 Task: Add a new interval for the date September 30, 2023.
Action: Mouse moved to (902, 254)
Screenshot: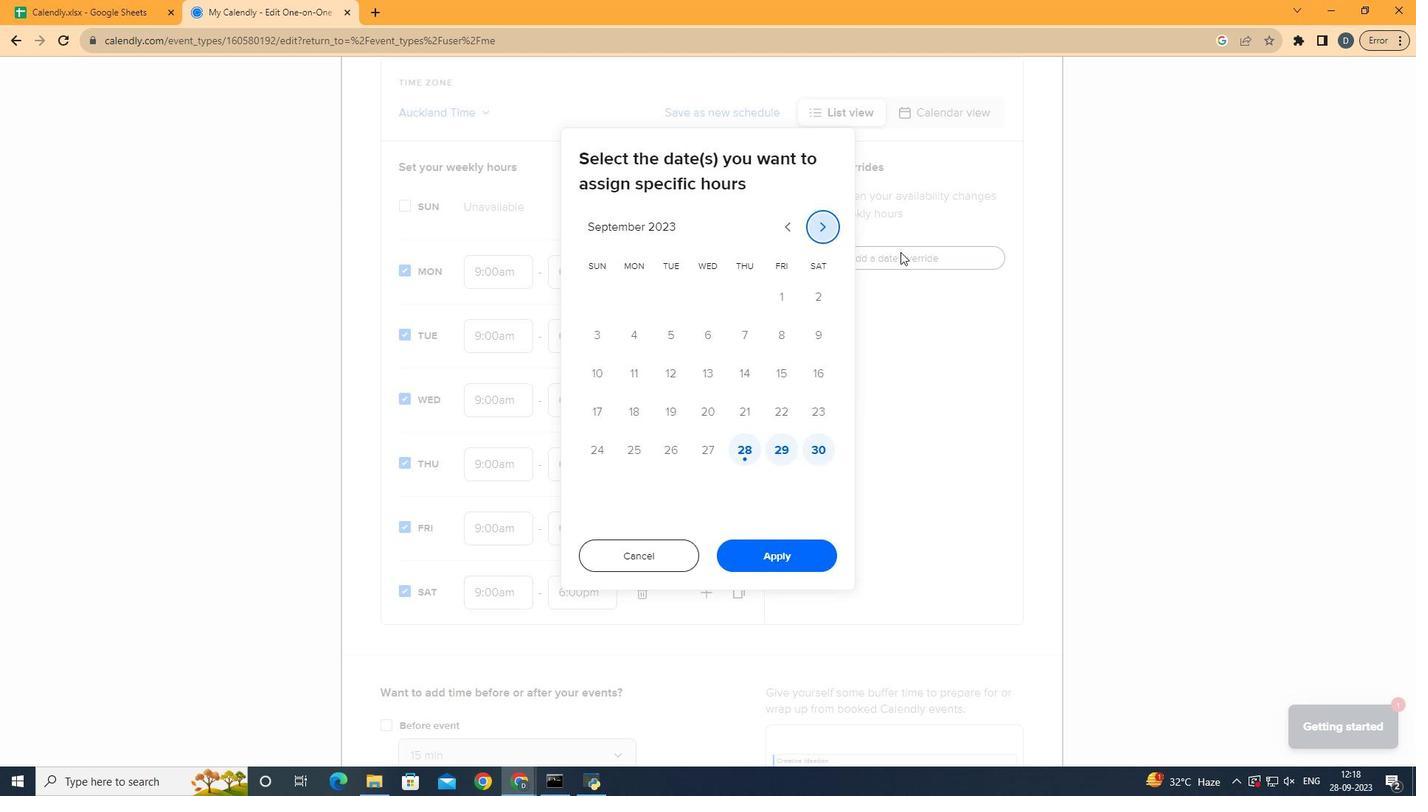 
Action: Mouse pressed left at (902, 254)
Screenshot: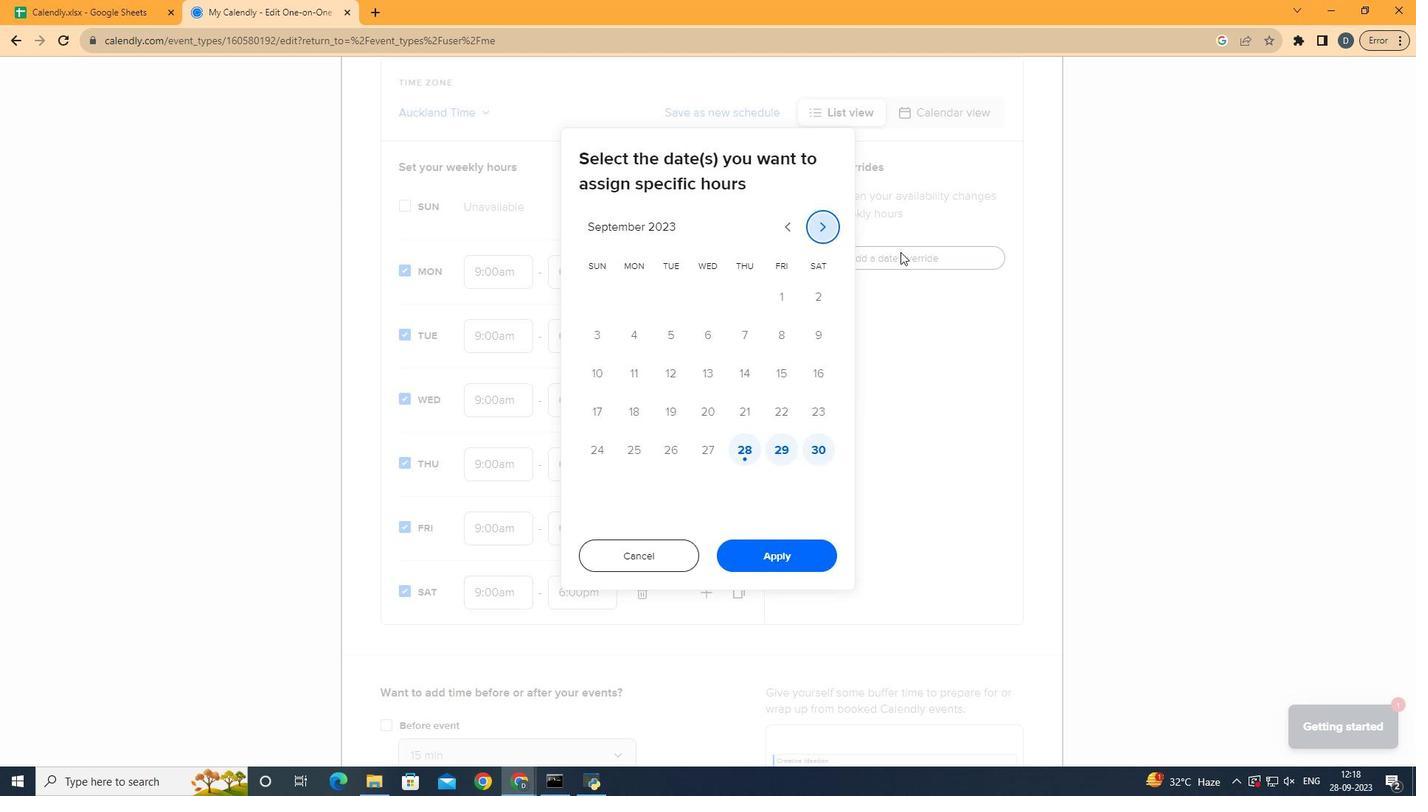 
Action: Mouse moved to (824, 452)
Screenshot: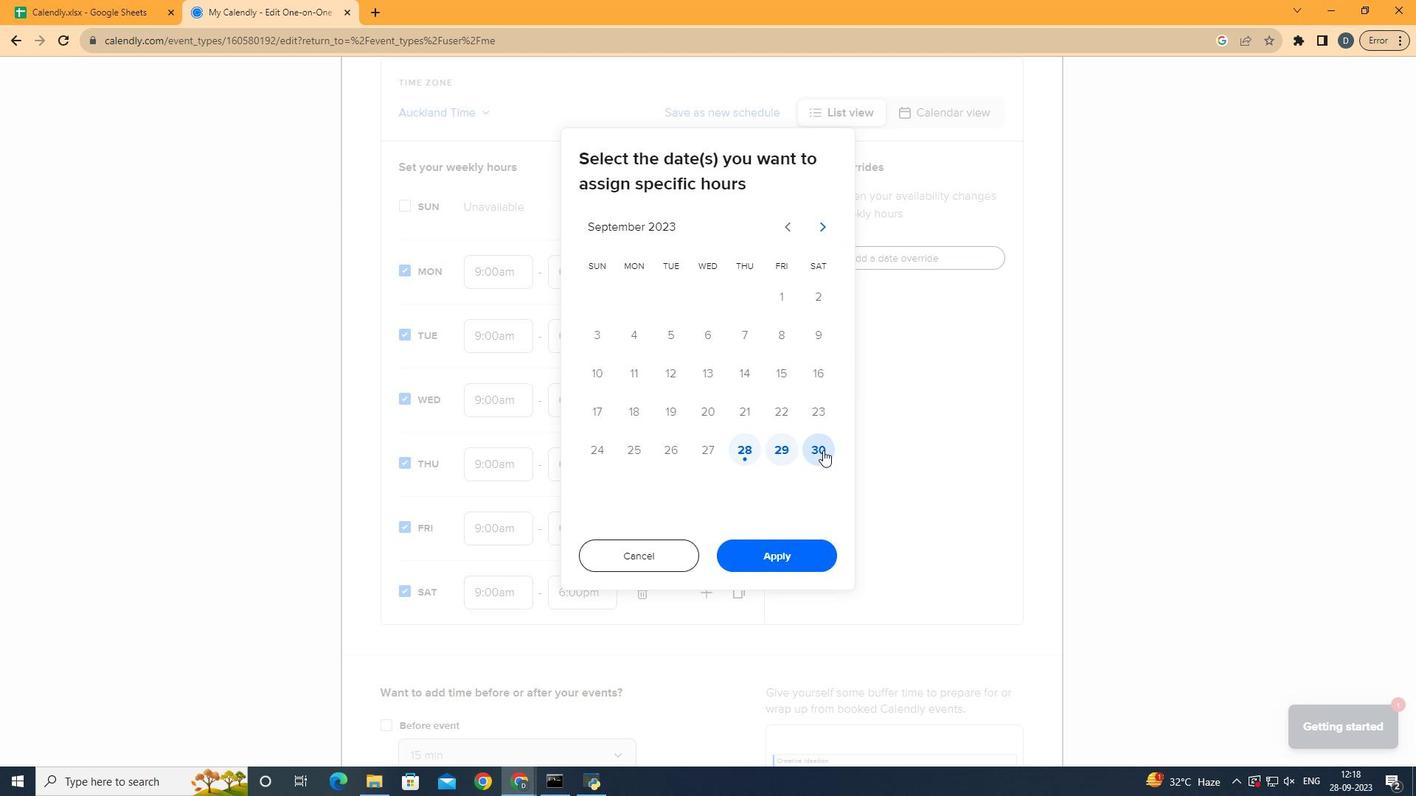
Action: Mouse pressed left at (824, 452)
Screenshot: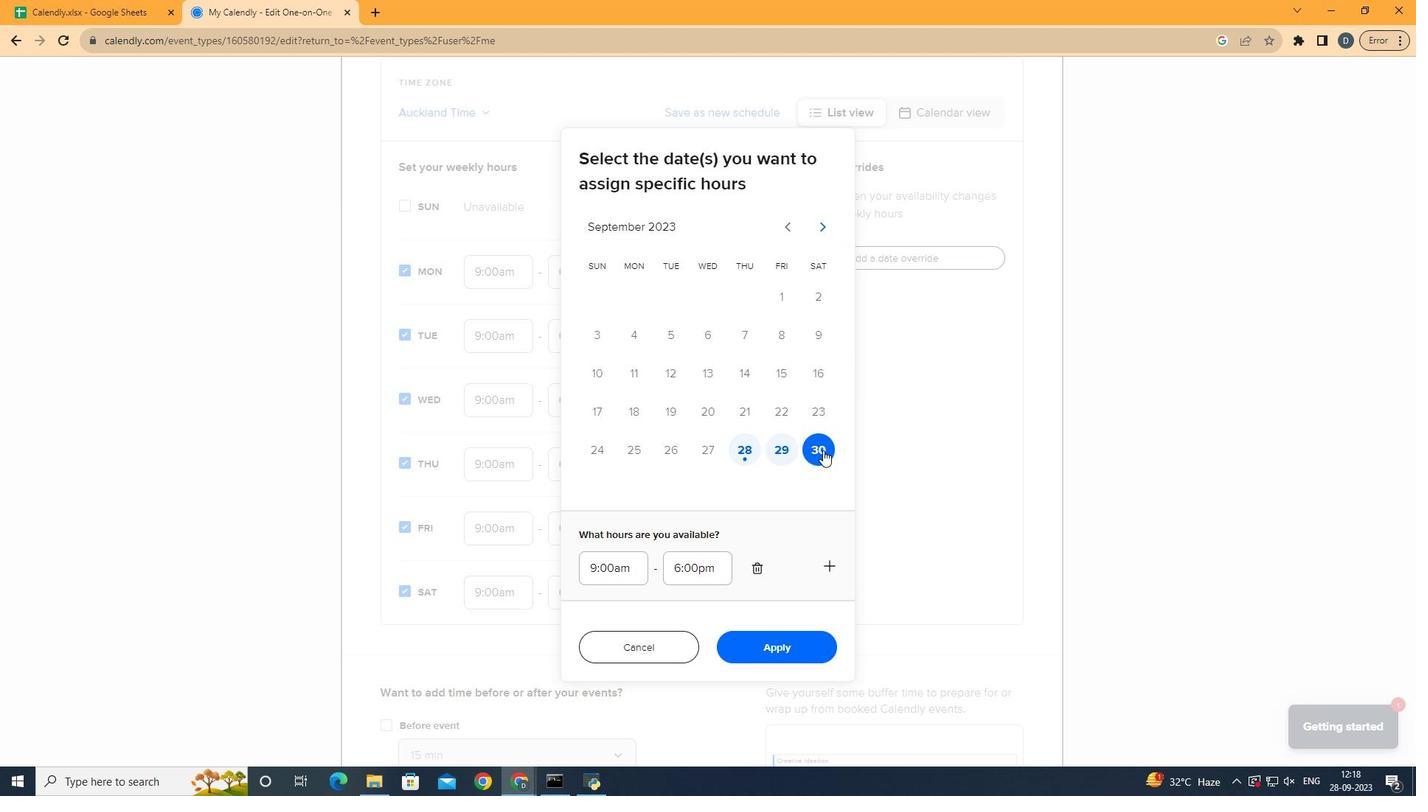 
Action: Mouse moved to (819, 566)
Screenshot: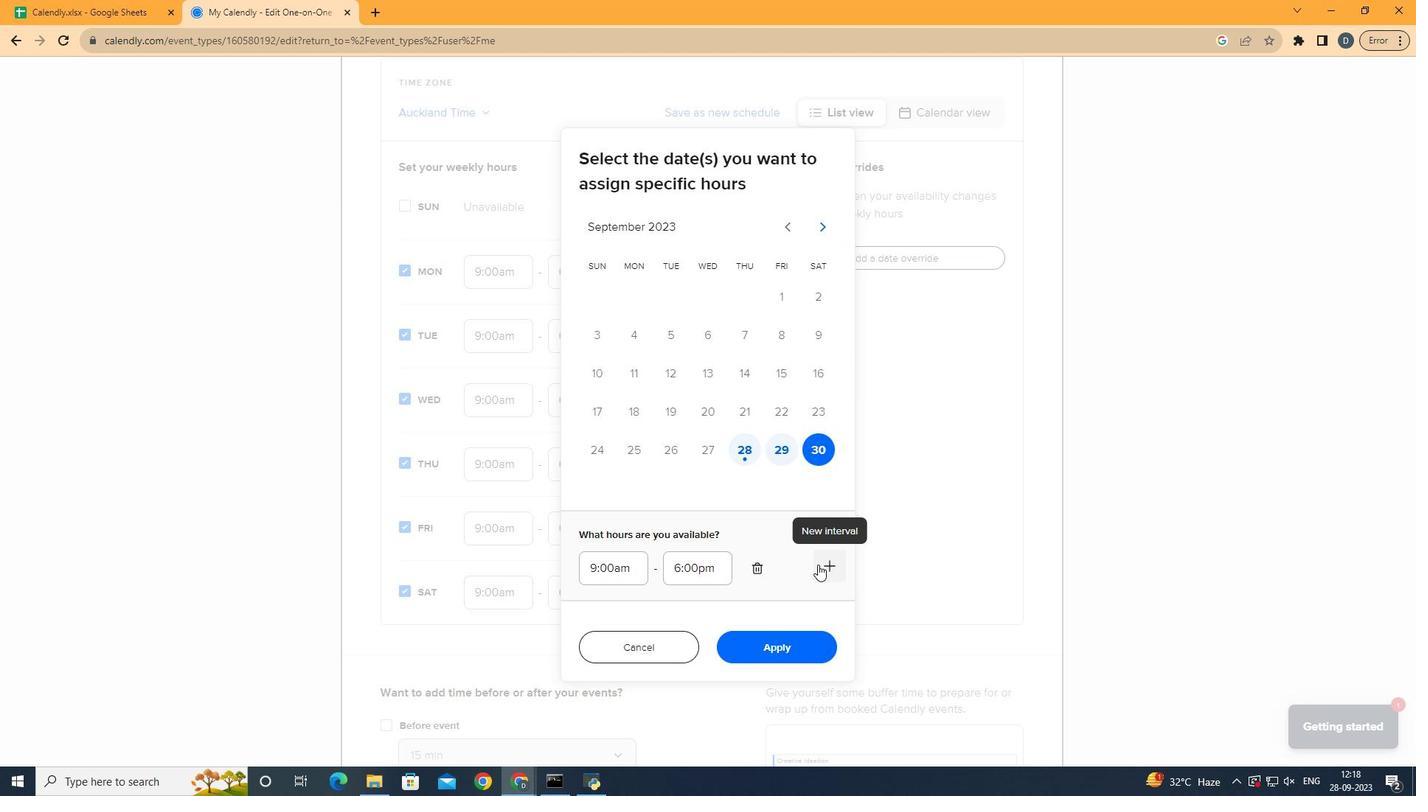 
Action: Mouse pressed left at (819, 566)
Screenshot: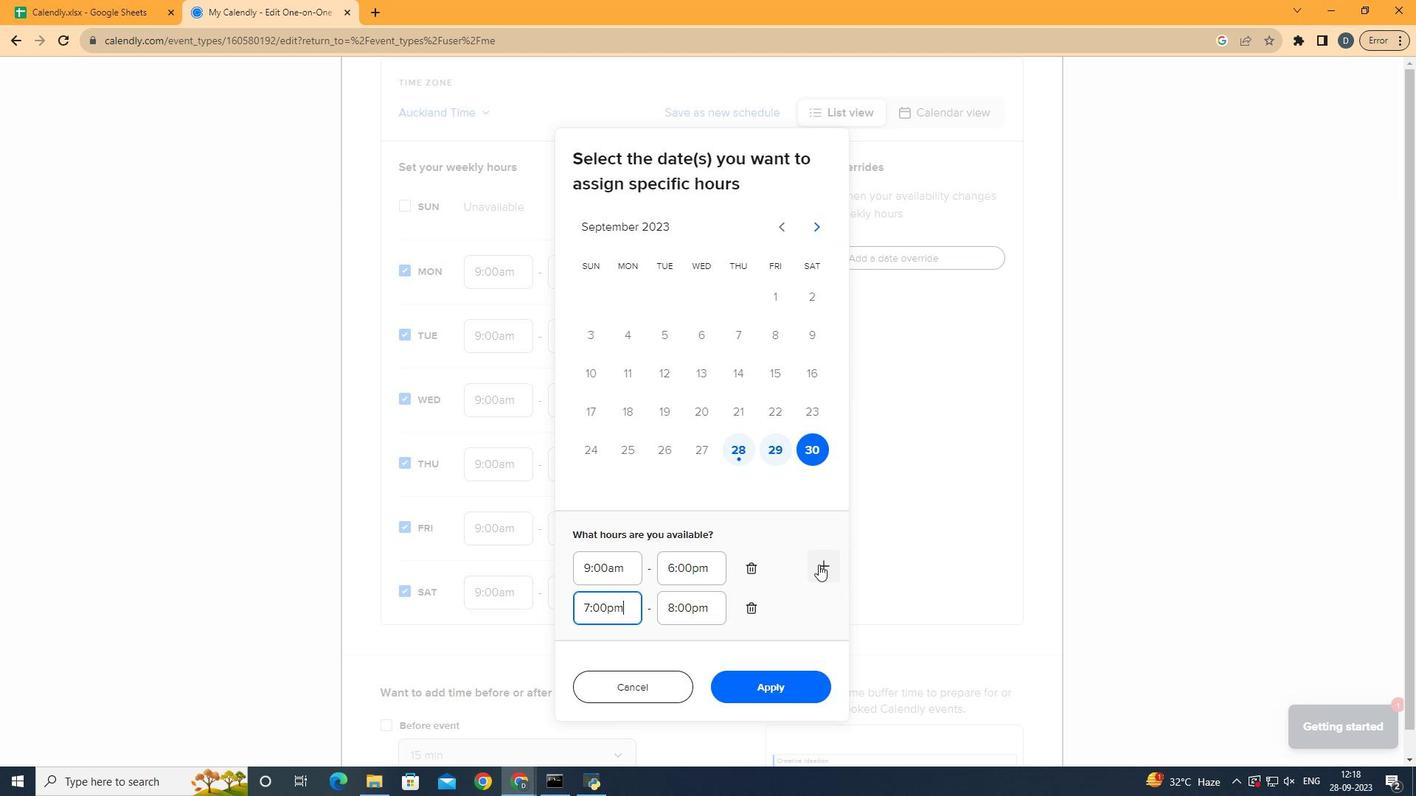 
Action: Mouse moved to (798, 680)
Screenshot: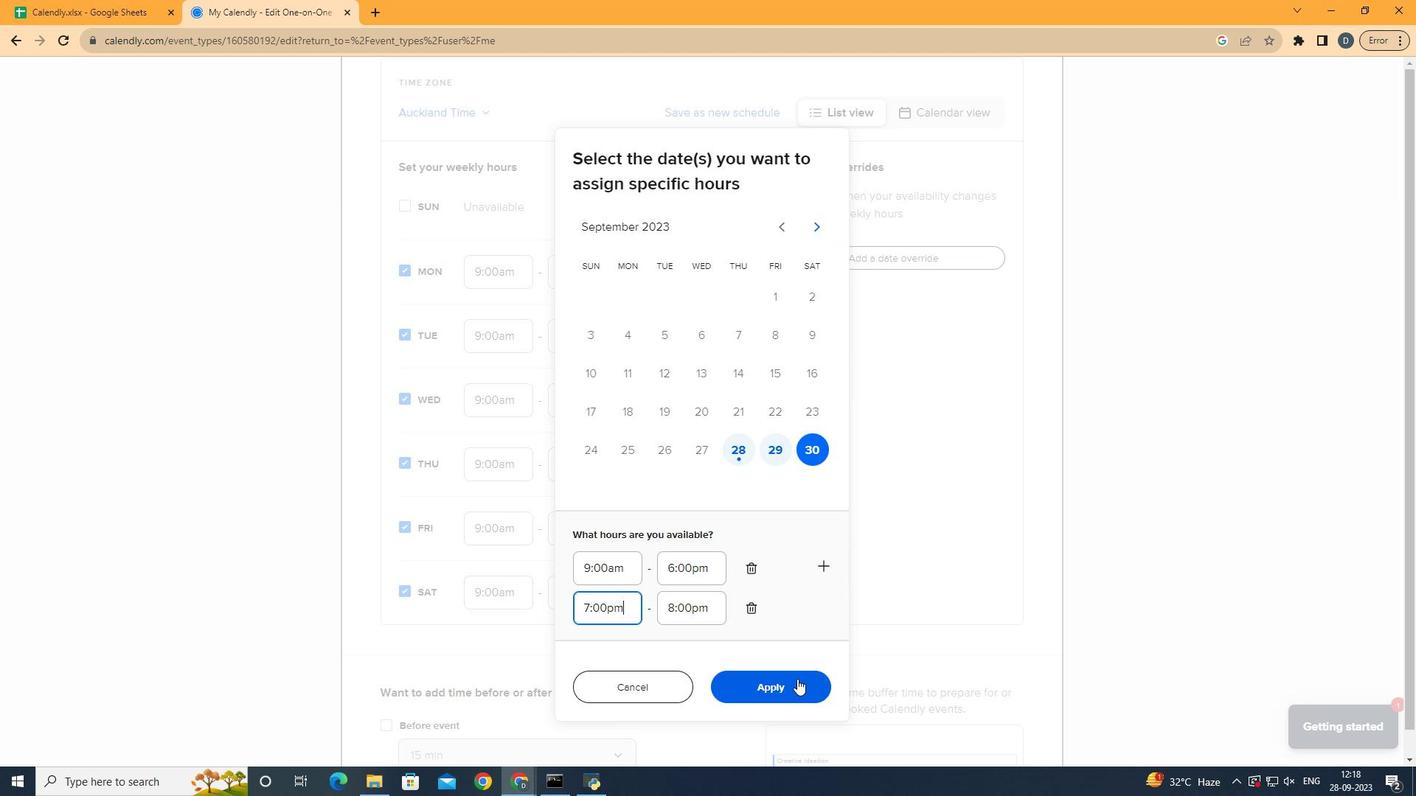 
Action: Mouse pressed left at (798, 680)
Screenshot: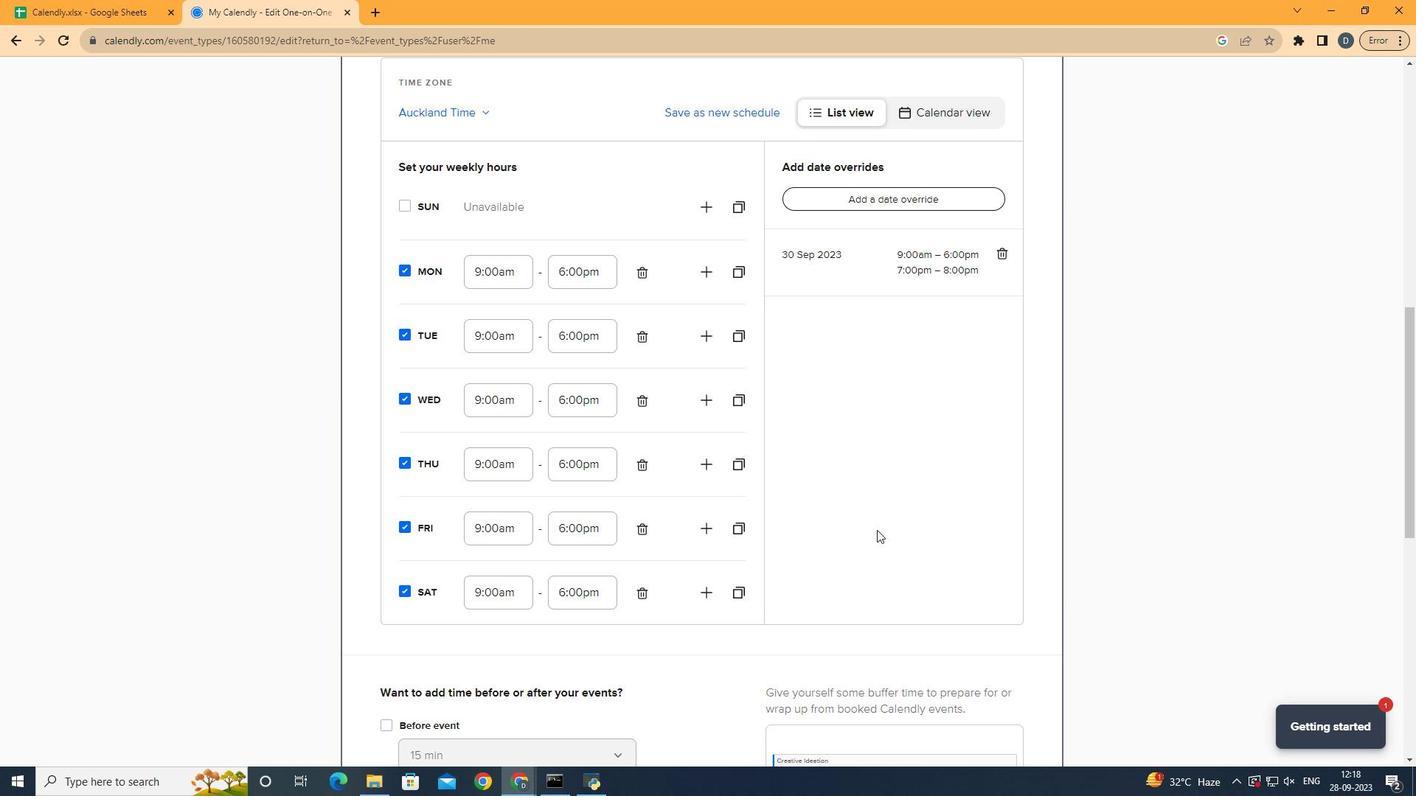 
Action: Mouse moved to (914, 487)
Screenshot: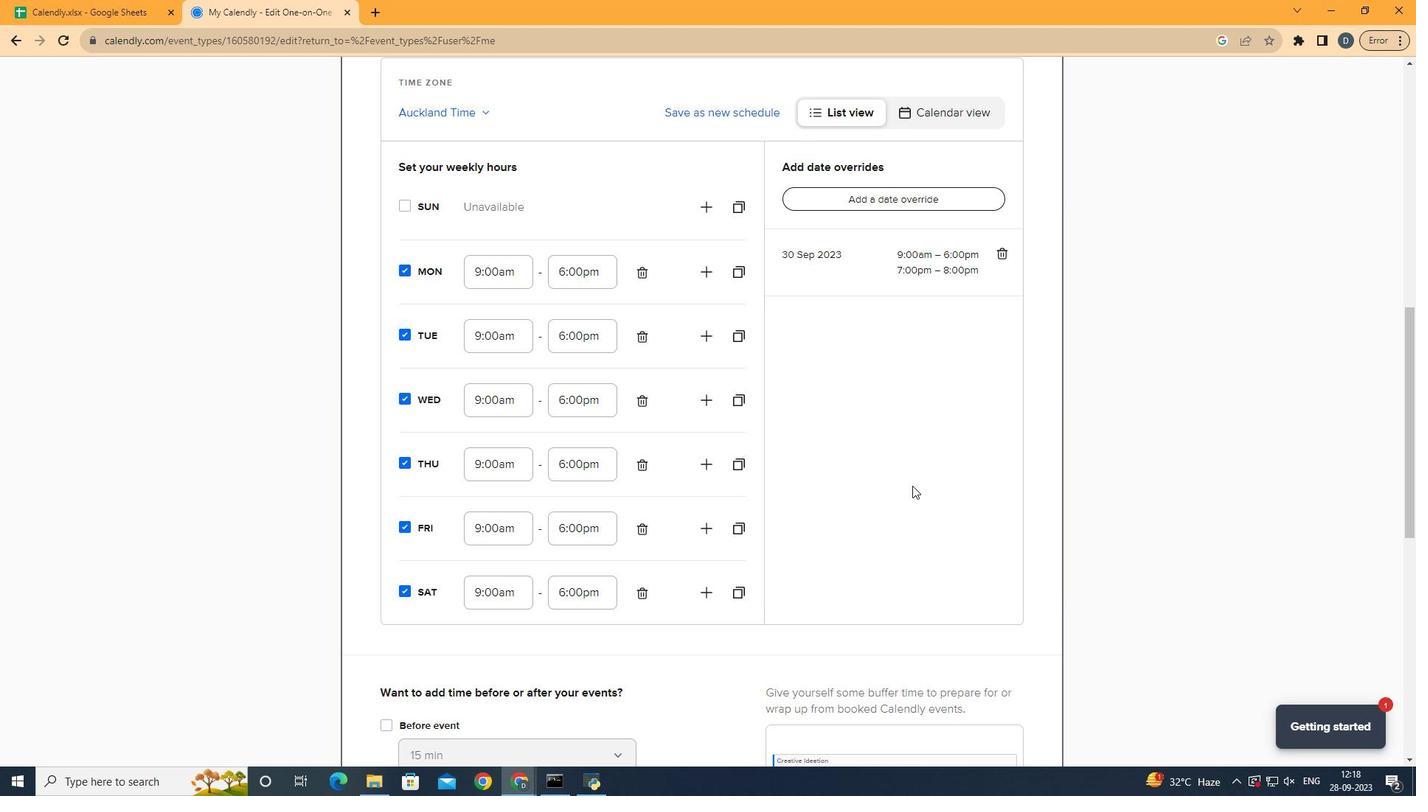 
